 Task: Choose the repository "CodingPlayground" to be cloned into your codespace.
Action: Mouse pressed left at (118, 96)
Screenshot: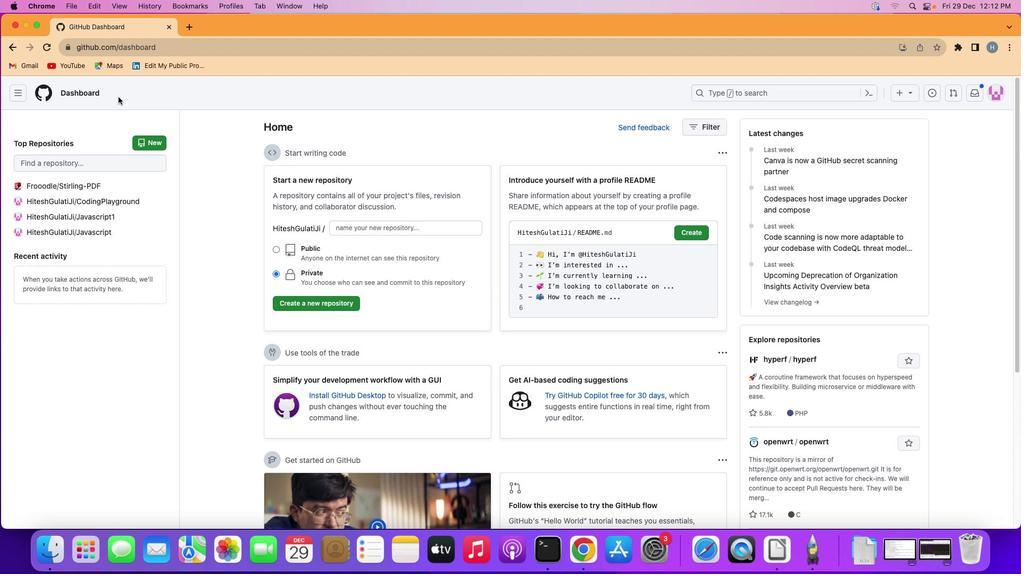 
Action: Mouse moved to (17, 93)
Screenshot: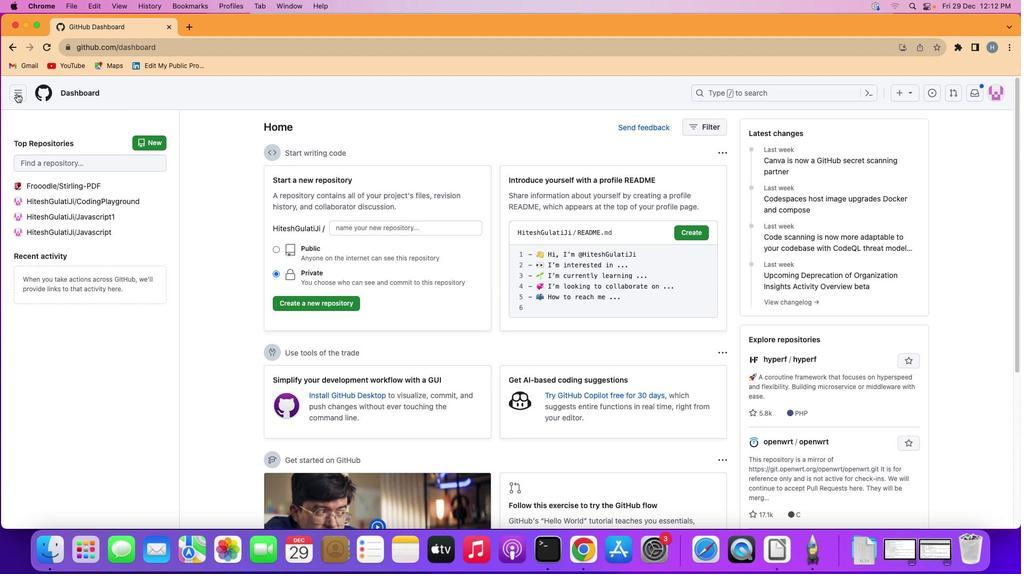 
Action: Mouse pressed left at (17, 93)
Screenshot: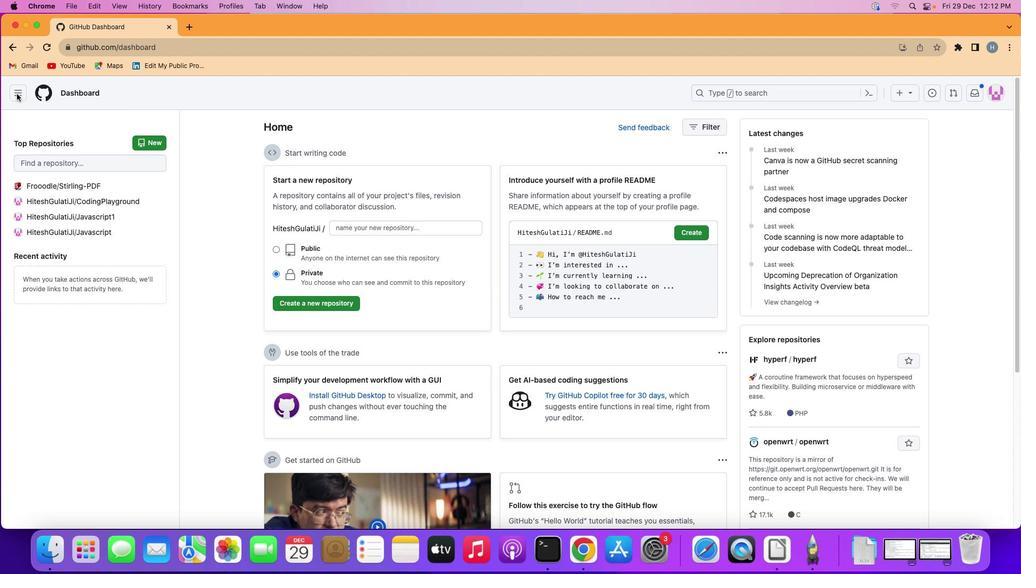 
Action: Mouse moved to (97, 203)
Screenshot: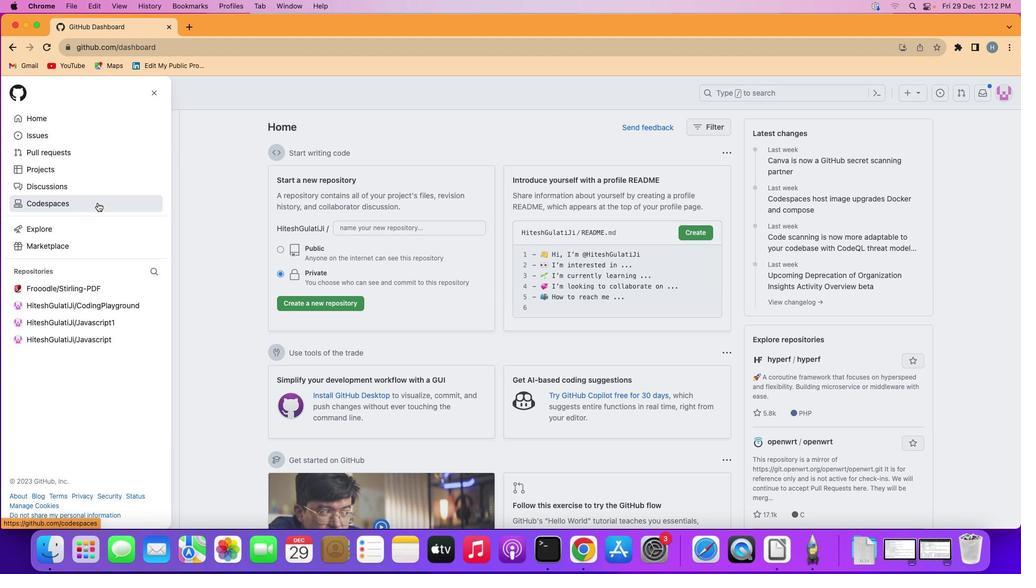 
Action: Mouse pressed left at (97, 203)
Screenshot: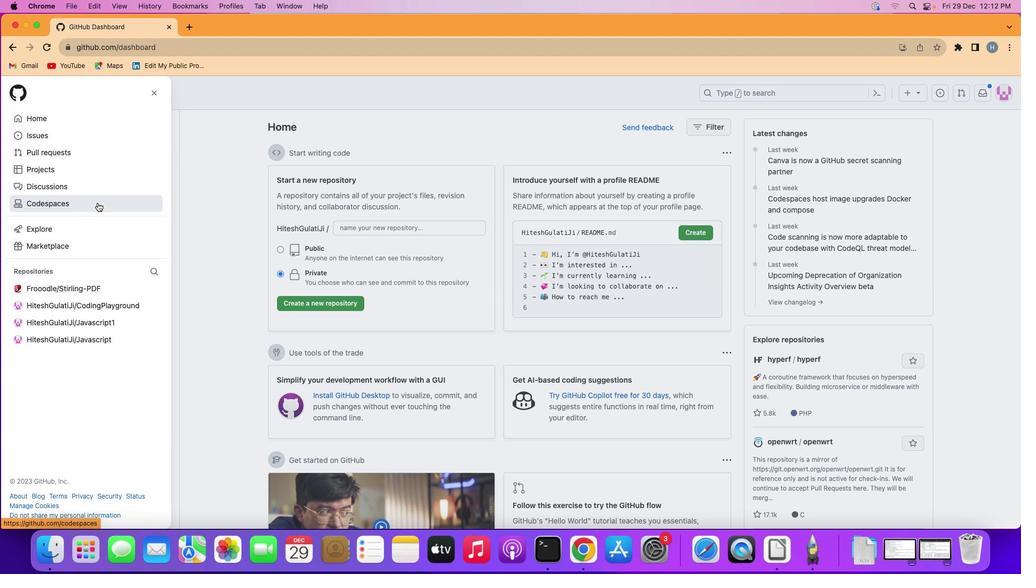 
Action: Mouse moved to (953, 147)
Screenshot: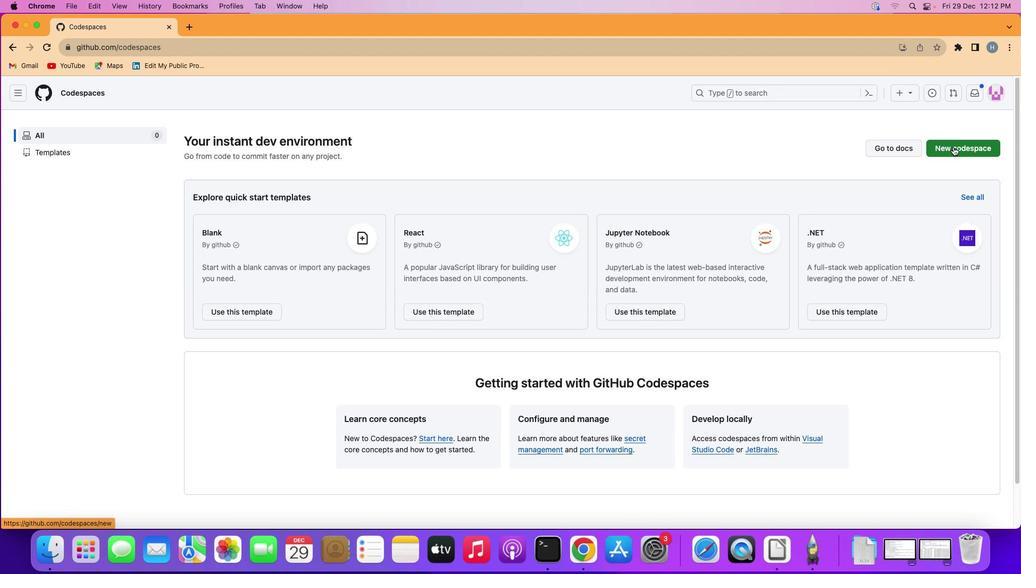 
Action: Mouse pressed left at (953, 147)
Screenshot: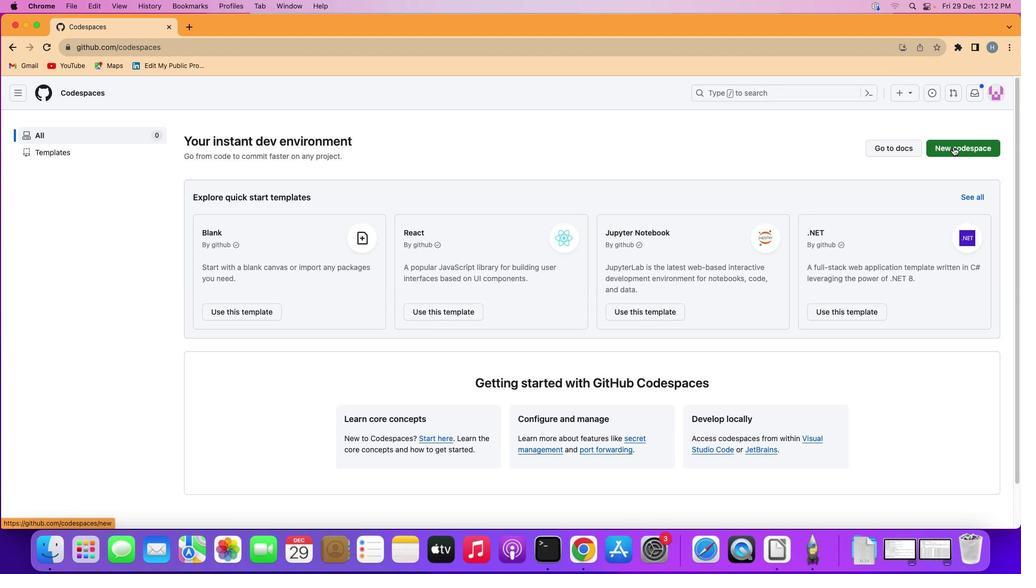 
Action: Mouse moved to (691, 184)
Screenshot: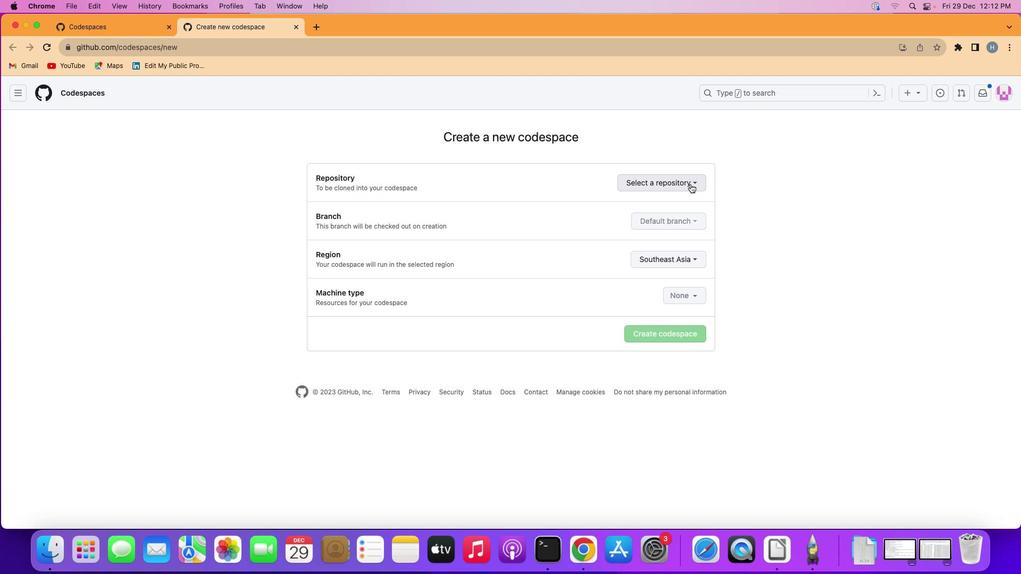 
Action: Mouse pressed left at (691, 184)
Screenshot: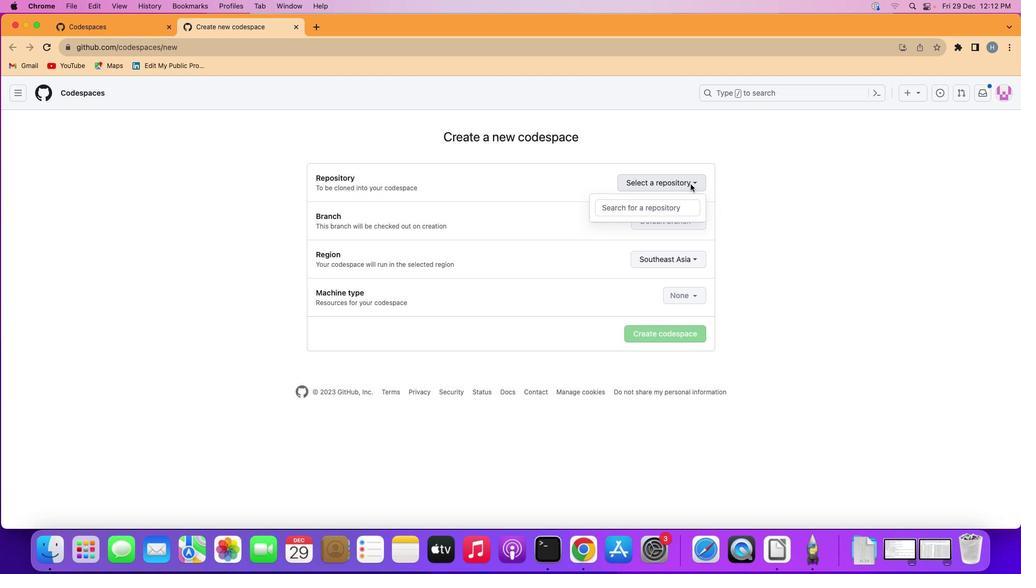 
Action: Mouse moved to (676, 249)
Screenshot: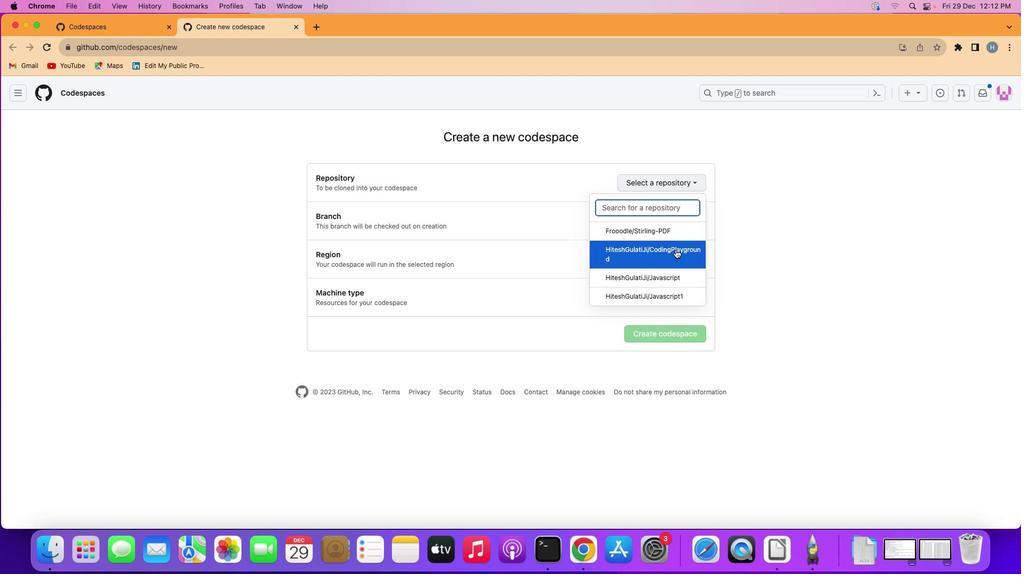 
Action: Mouse pressed left at (676, 249)
Screenshot: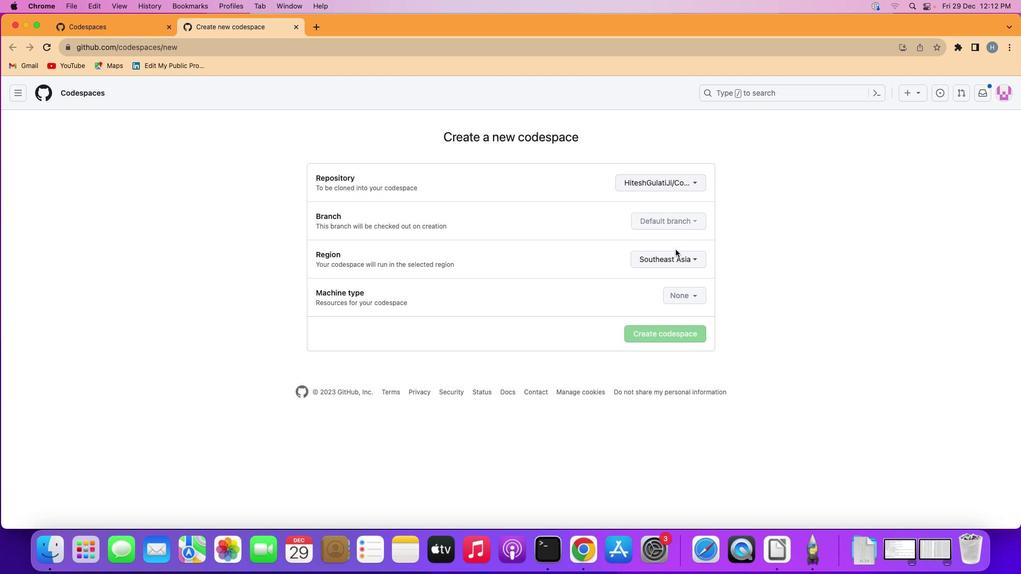 
Action: Mouse moved to (676, 367)
Screenshot: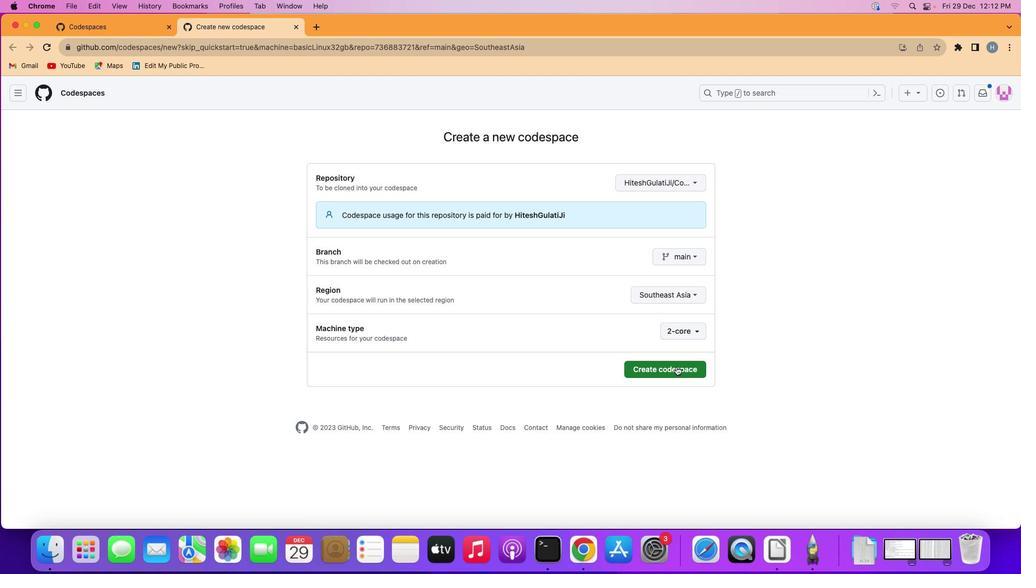 
Action: Mouse pressed left at (676, 367)
Screenshot: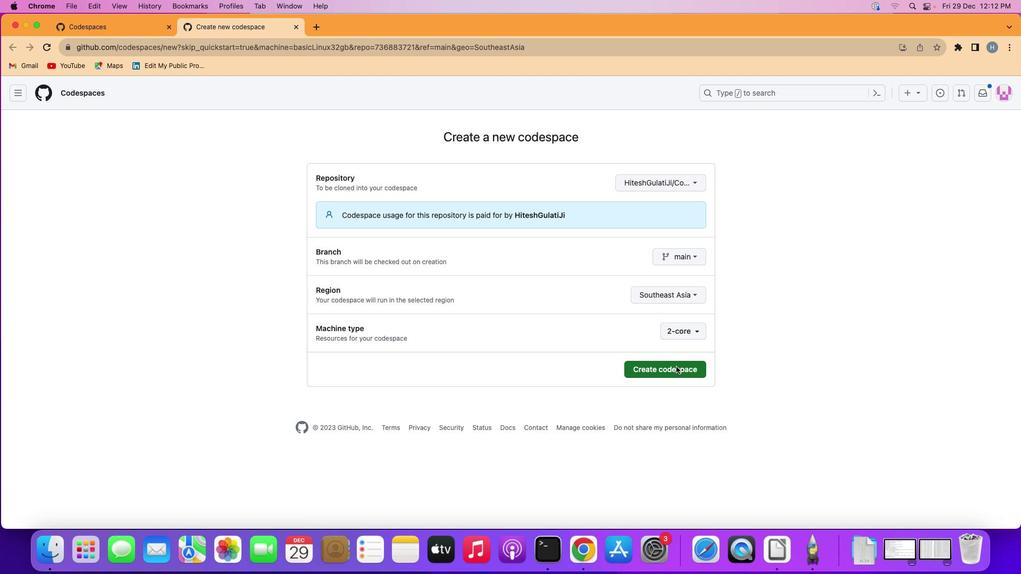 
Action: Mouse moved to (627, 357)
Screenshot: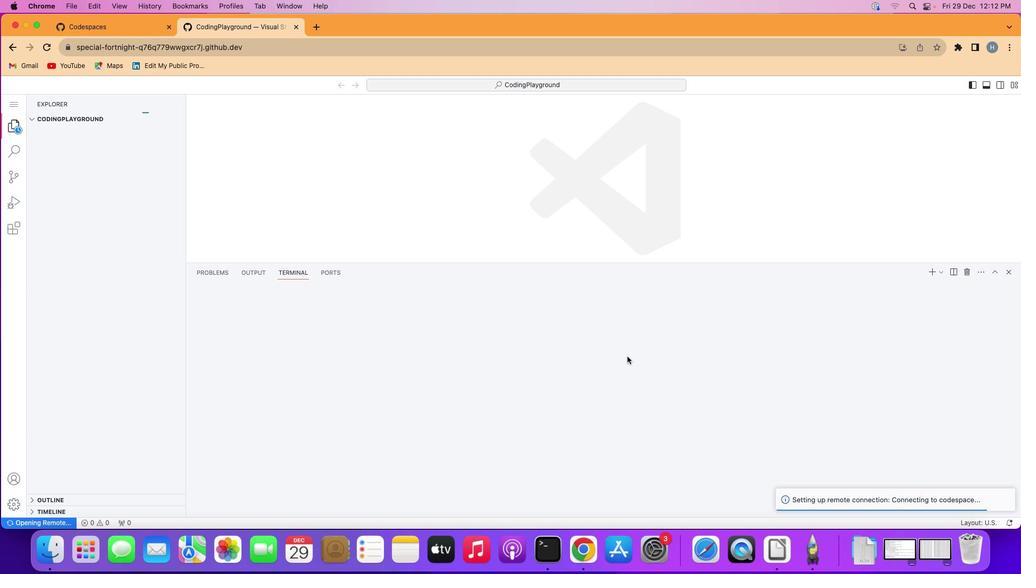 
